 Task: Add Market Corner Organic Roasted Red Pepper Hummus to the cart.
Action: Mouse moved to (910, 288)
Screenshot: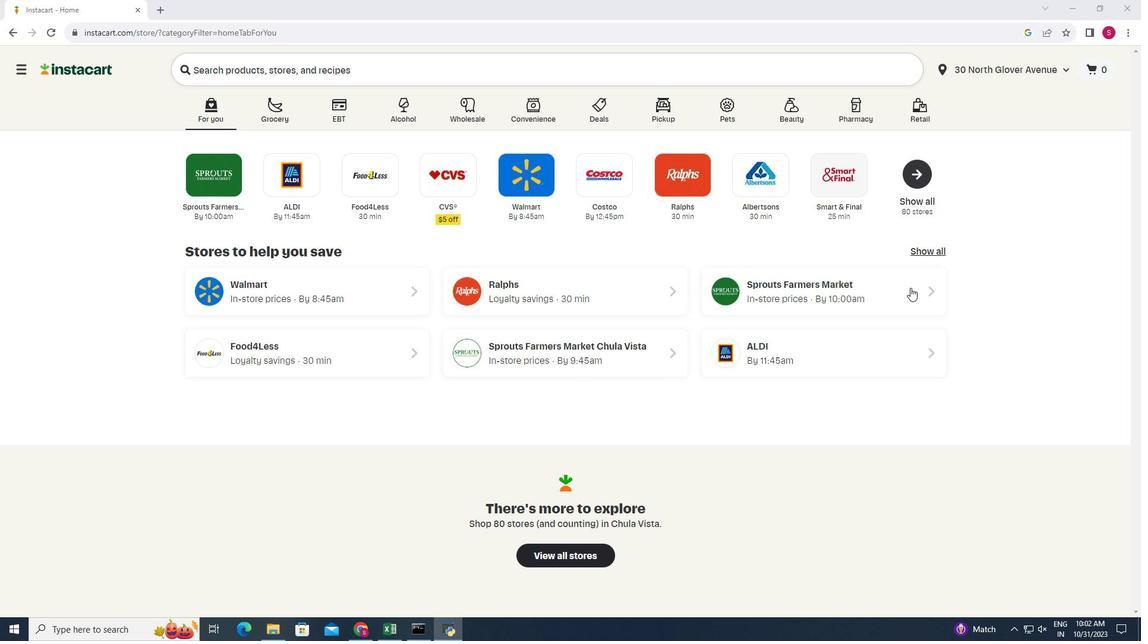 
Action: Mouse pressed left at (910, 288)
Screenshot: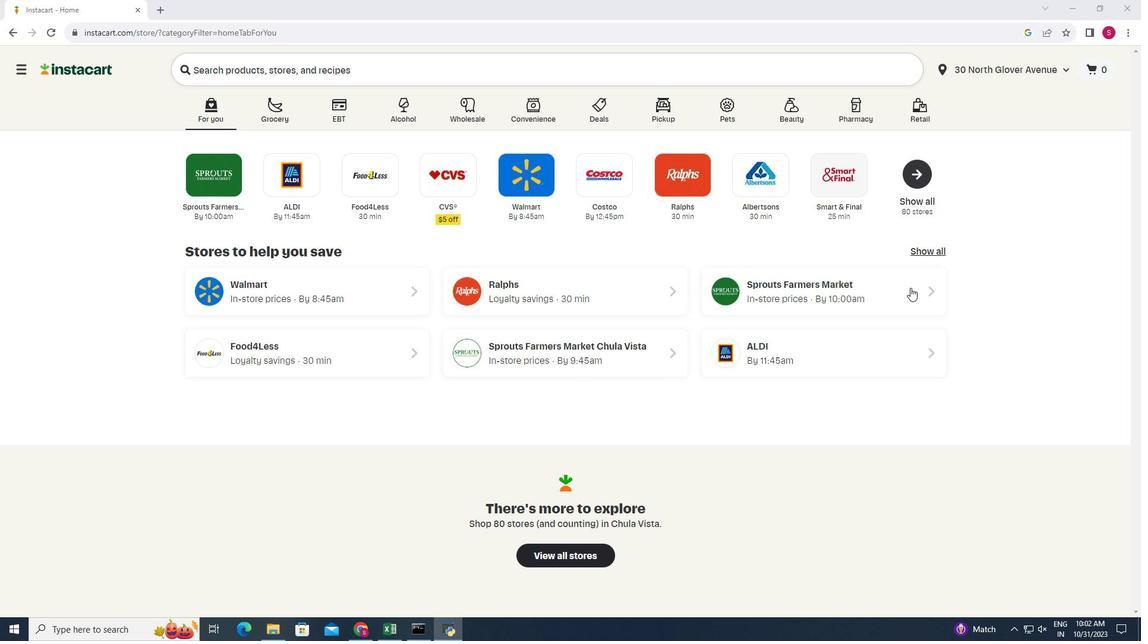 
Action: Mouse moved to (24, 518)
Screenshot: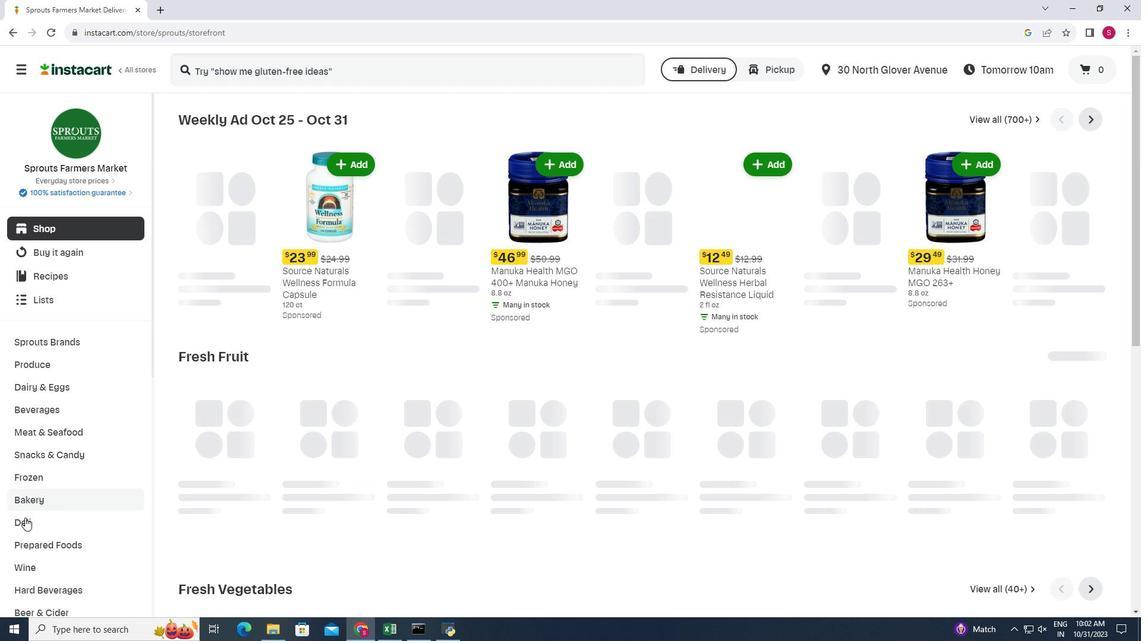 
Action: Mouse pressed left at (24, 518)
Screenshot: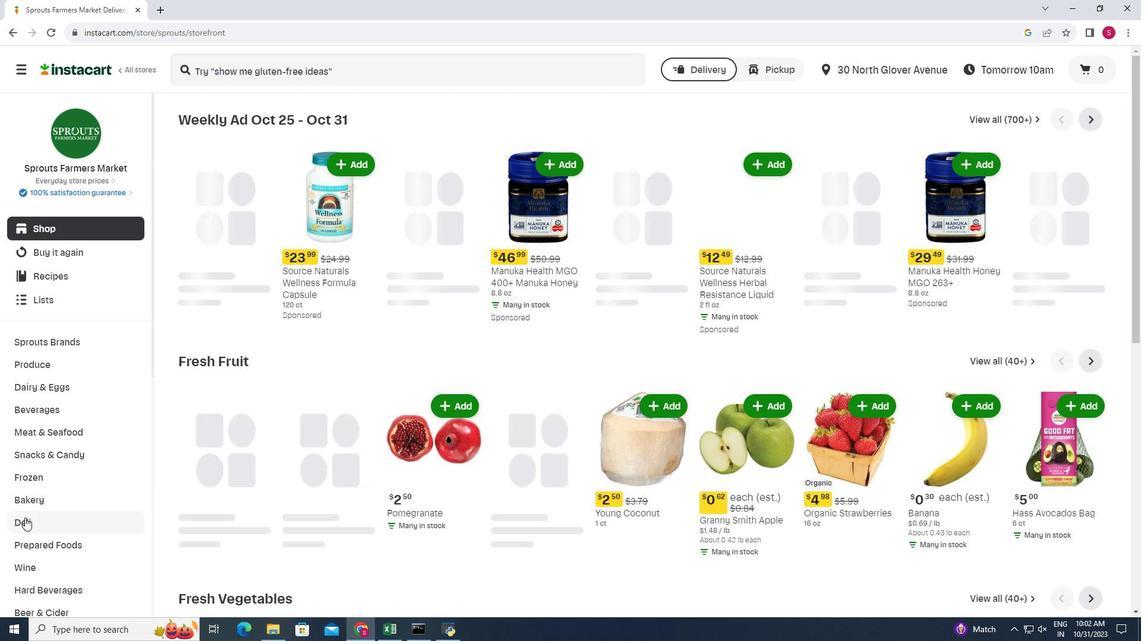
Action: Mouse moved to (416, 146)
Screenshot: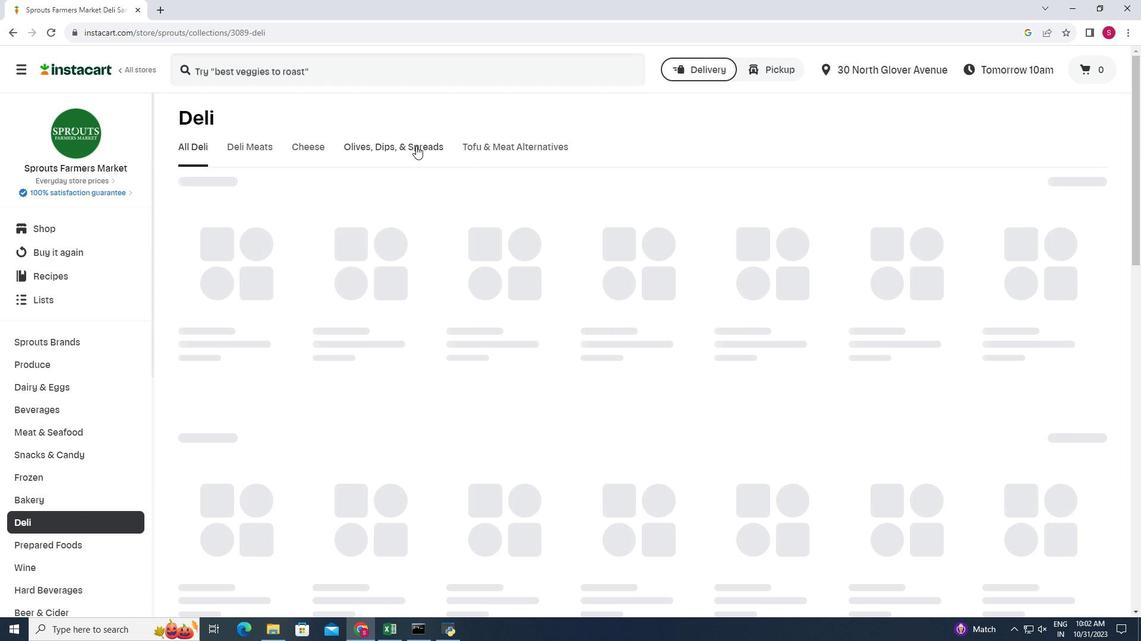 
Action: Mouse pressed left at (416, 146)
Screenshot: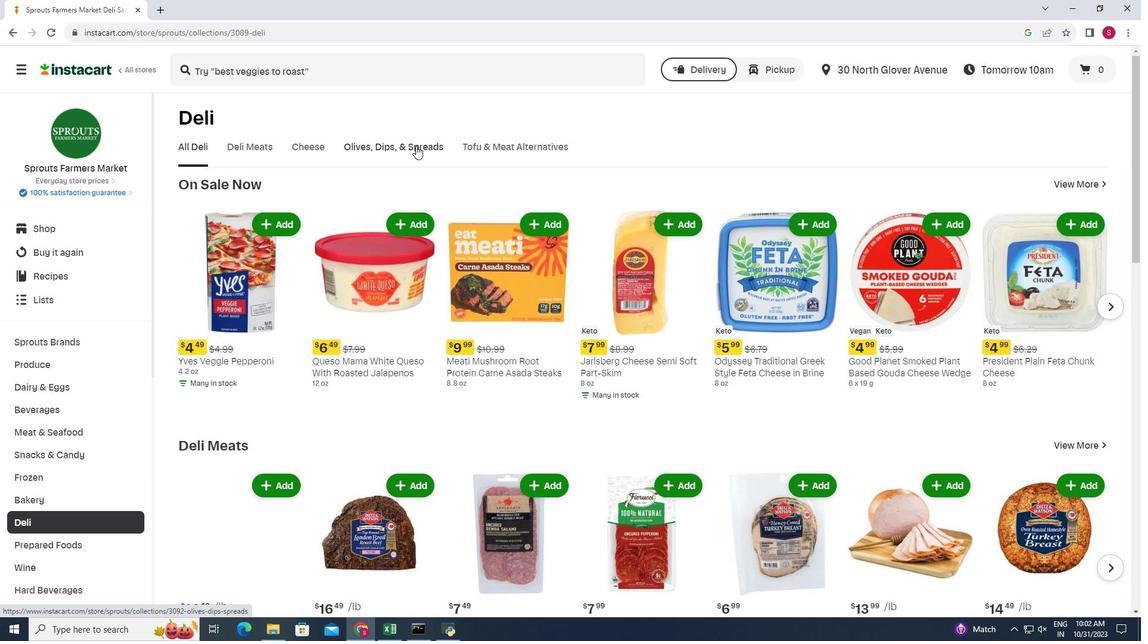 
Action: Mouse moved to (269, 202)
Screenshot: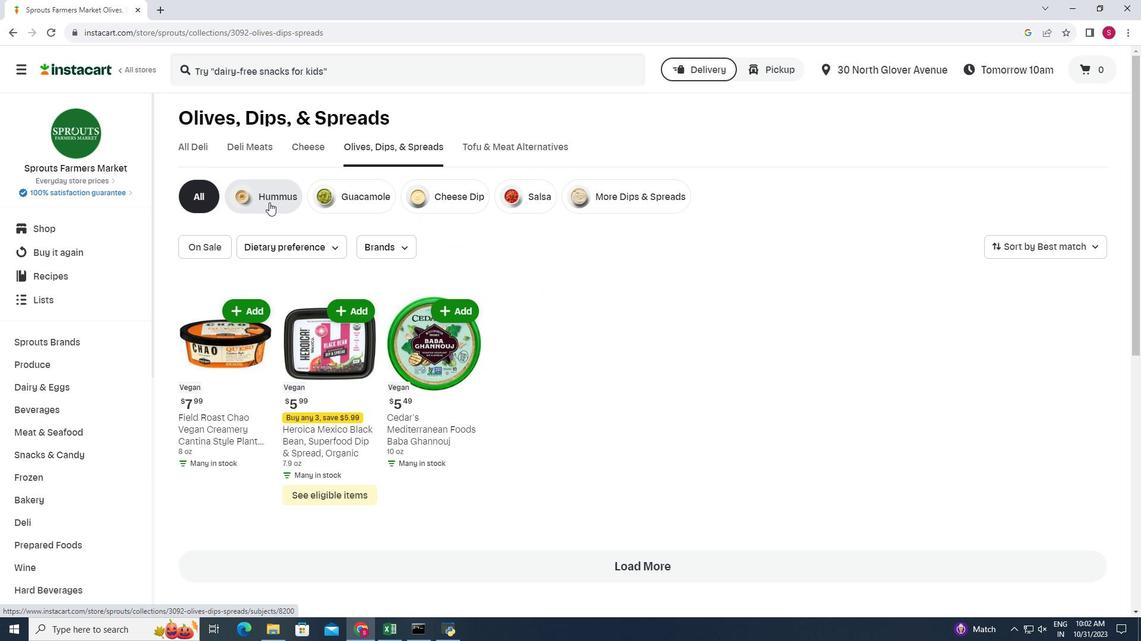 
Action: Mouse pressed left at (269, 202)
Screenshot: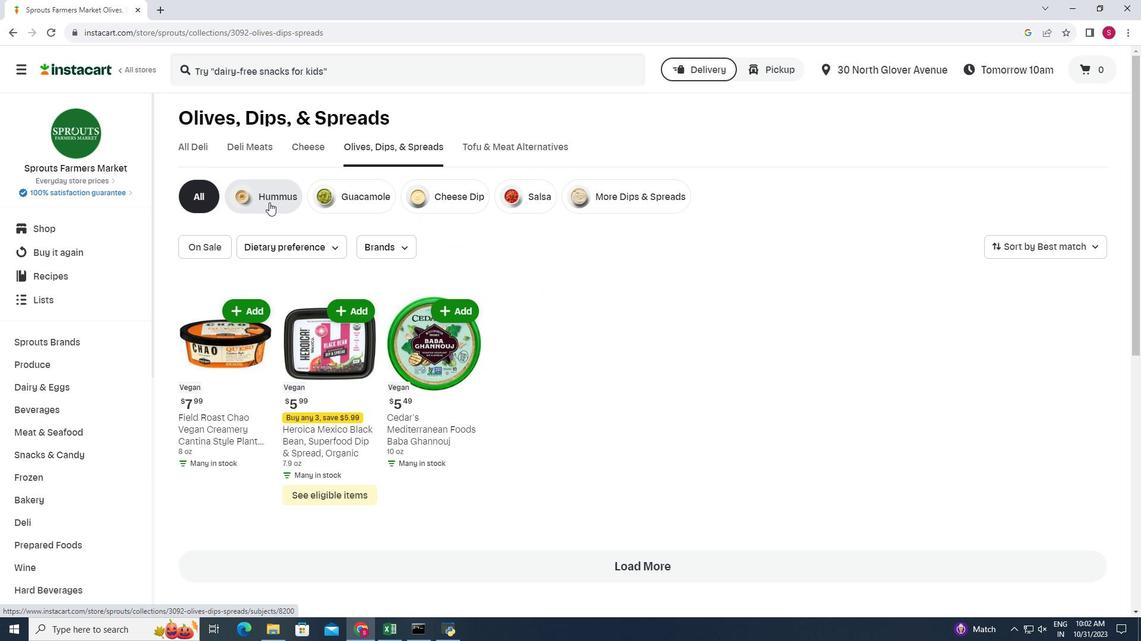 
Action: Mouse moved to (565, 265)
Screenshot: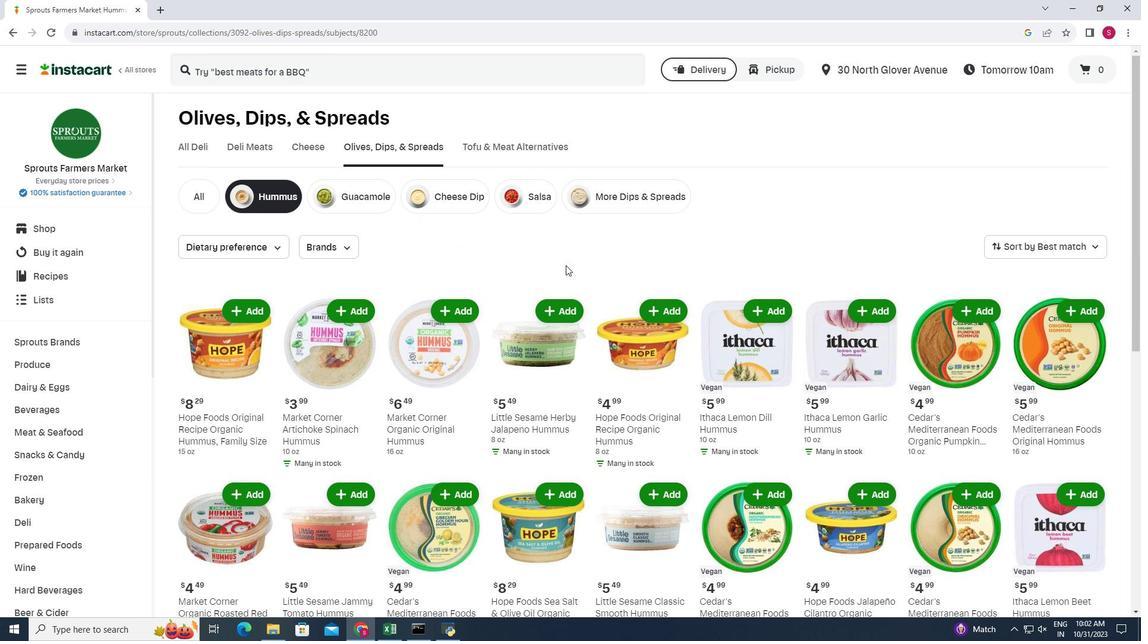
Action: Mouse scrolled (565, 265) with delta (0, 0)
Screenshot: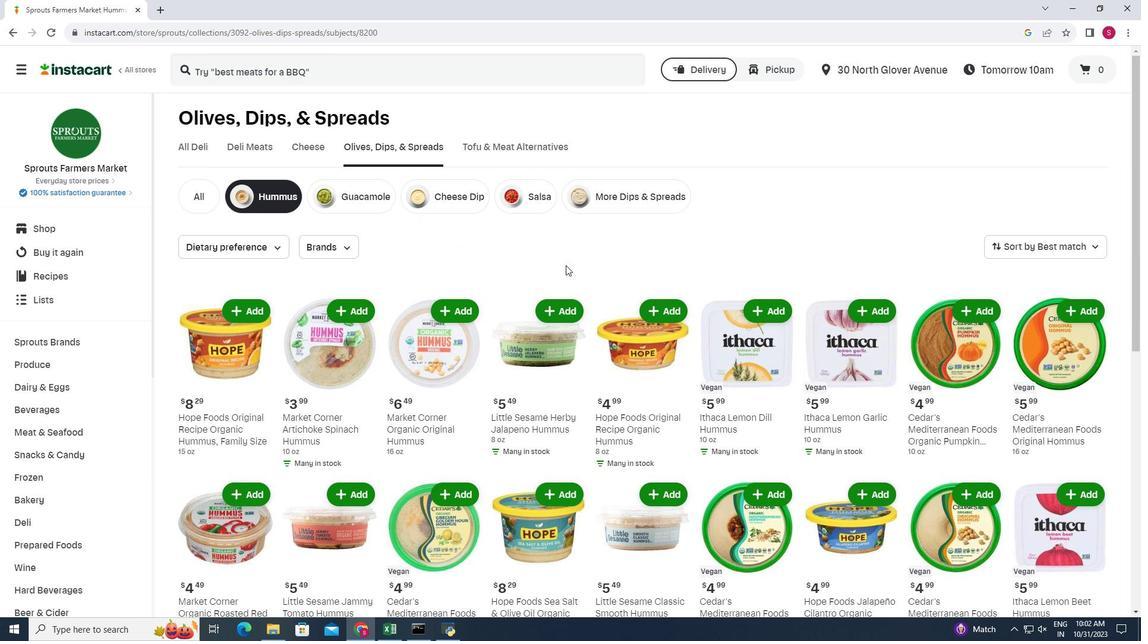 
Action: Mouse moved to (1053, 372)
Screenshot: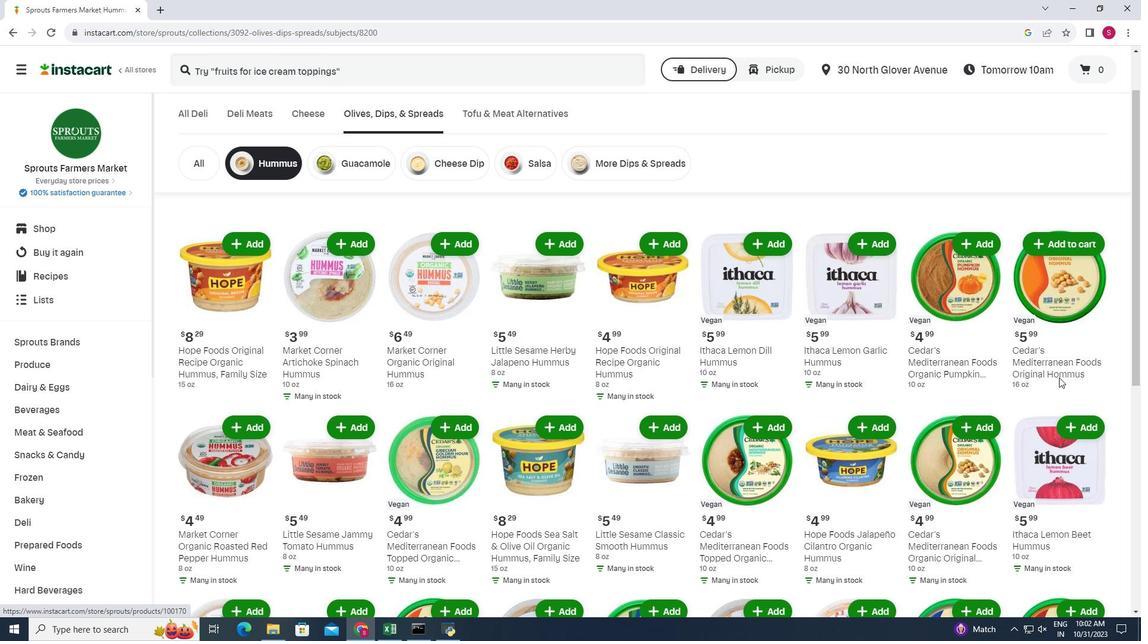 
Action: Mouse scrolled (1053, 372) with delta (0, 0)
Screenshot: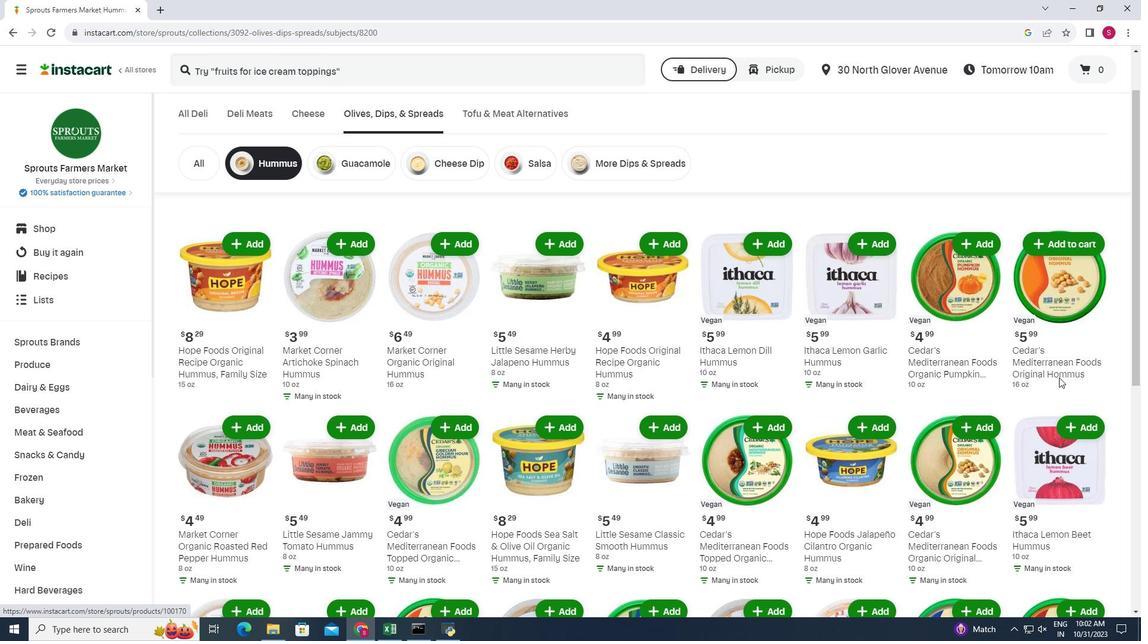 
Action: Mouse moved to (1058, 377)
Screenshot: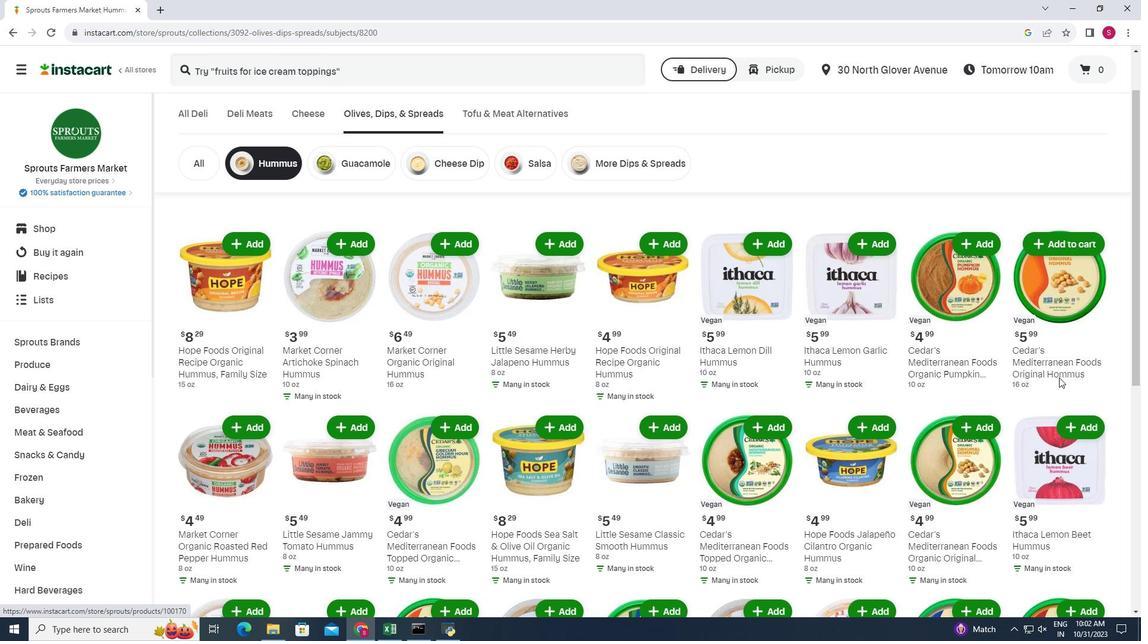 
Action: Mouse scrolled (1058, 376) with delta (0, 0)
Screenshot: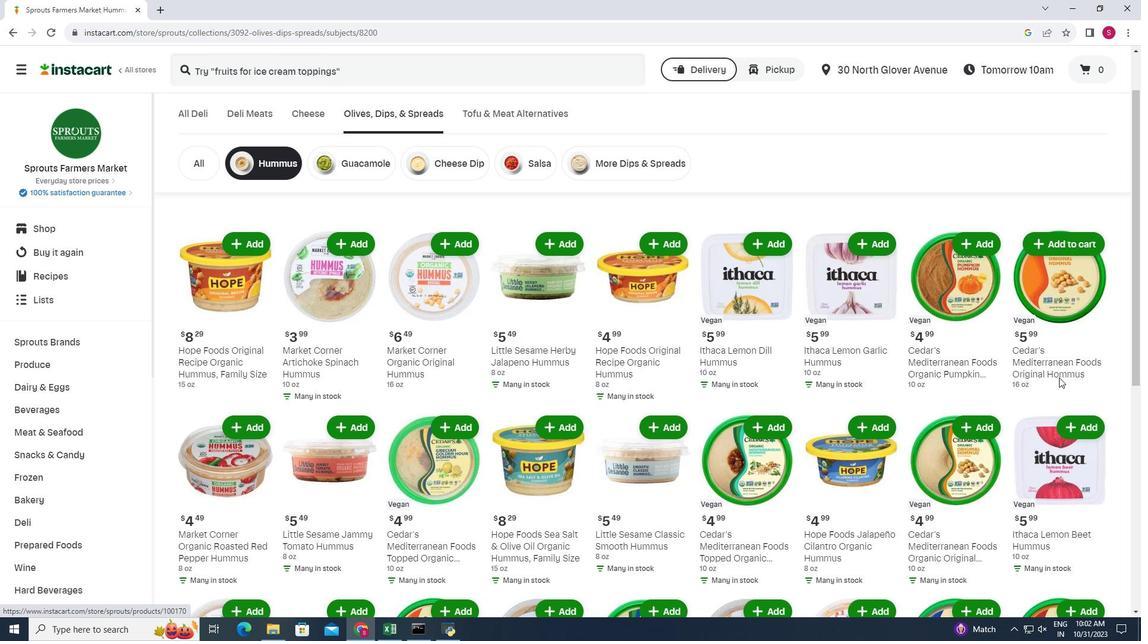 
Action: Mouse moved to (1059, 377)
Screenshot: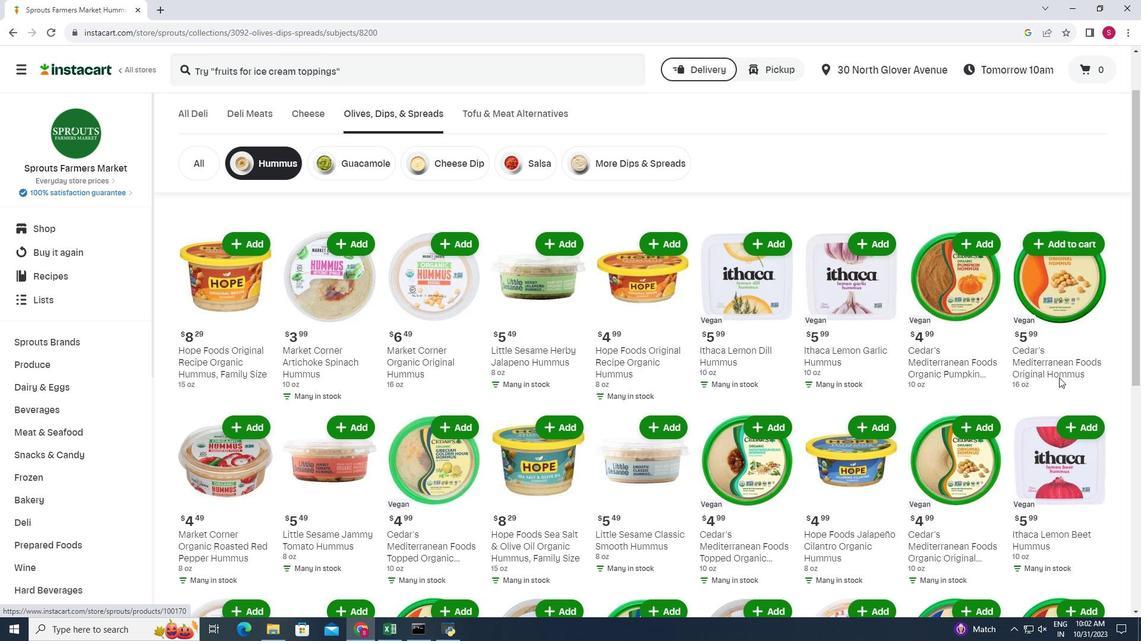 
Action: Mouse scrolled (1059, 377) with delta (0, 0)
Screenshot: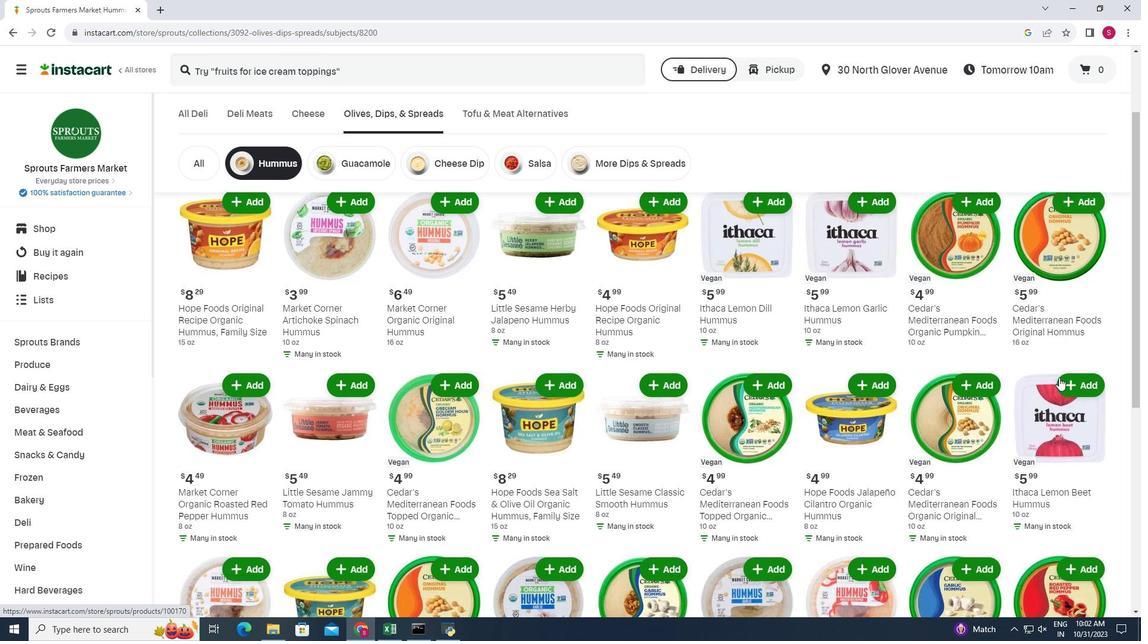 
Action: Mouse moved to (198, 364)
Screenshot: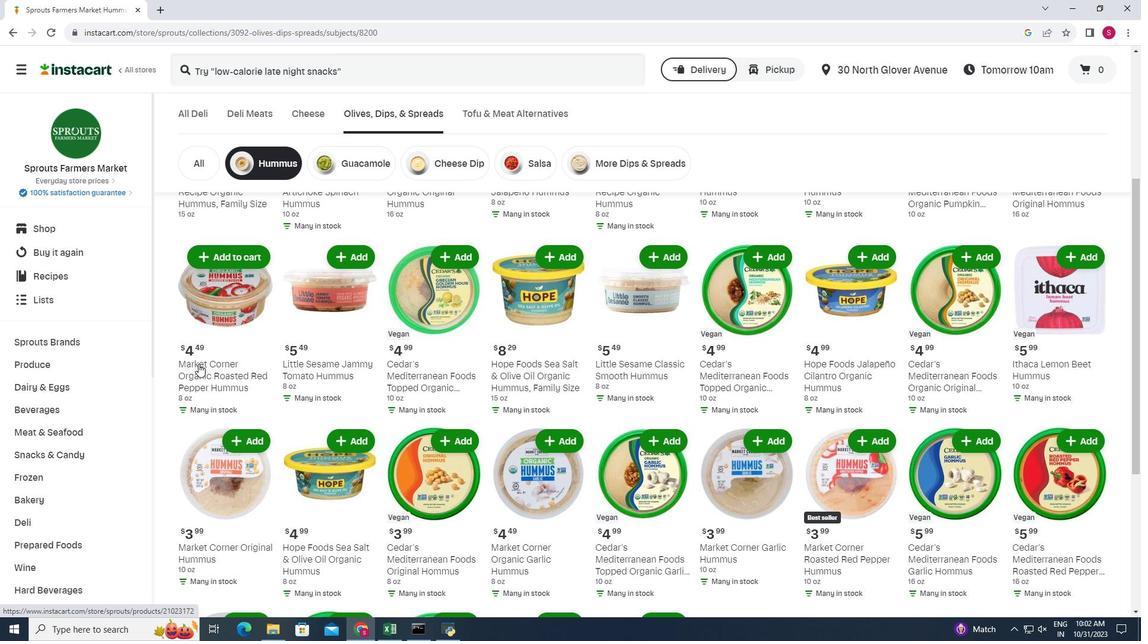 
Action: Mouse scrolled (198, 363) with delta (0, 0)
Screenshot: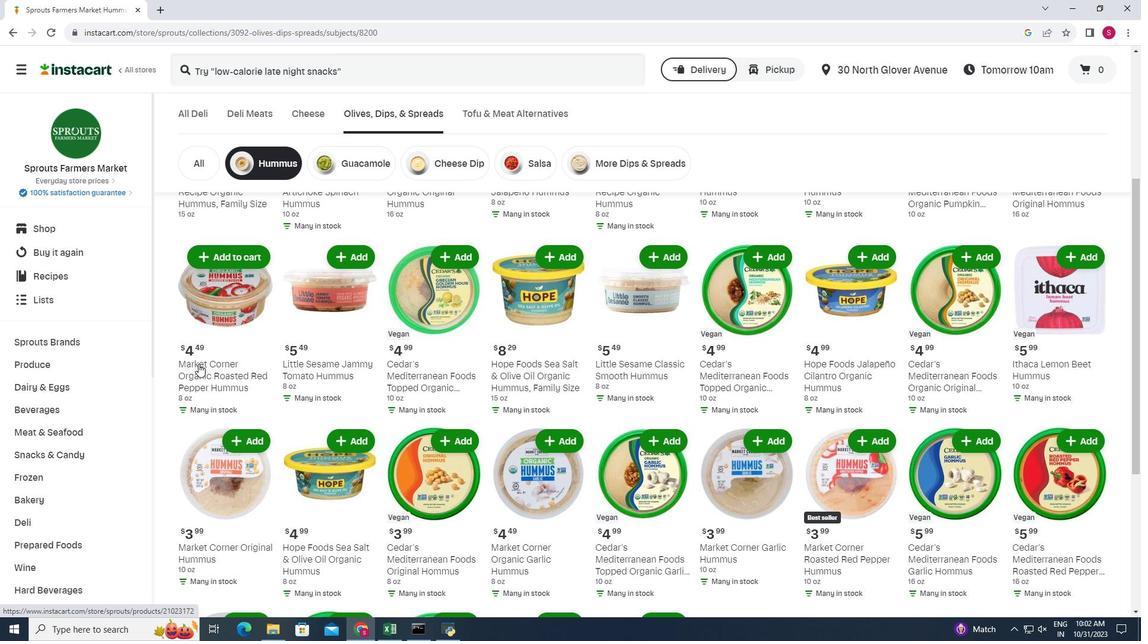 
Action: Mouse moved to (191, 357)
Screenshot: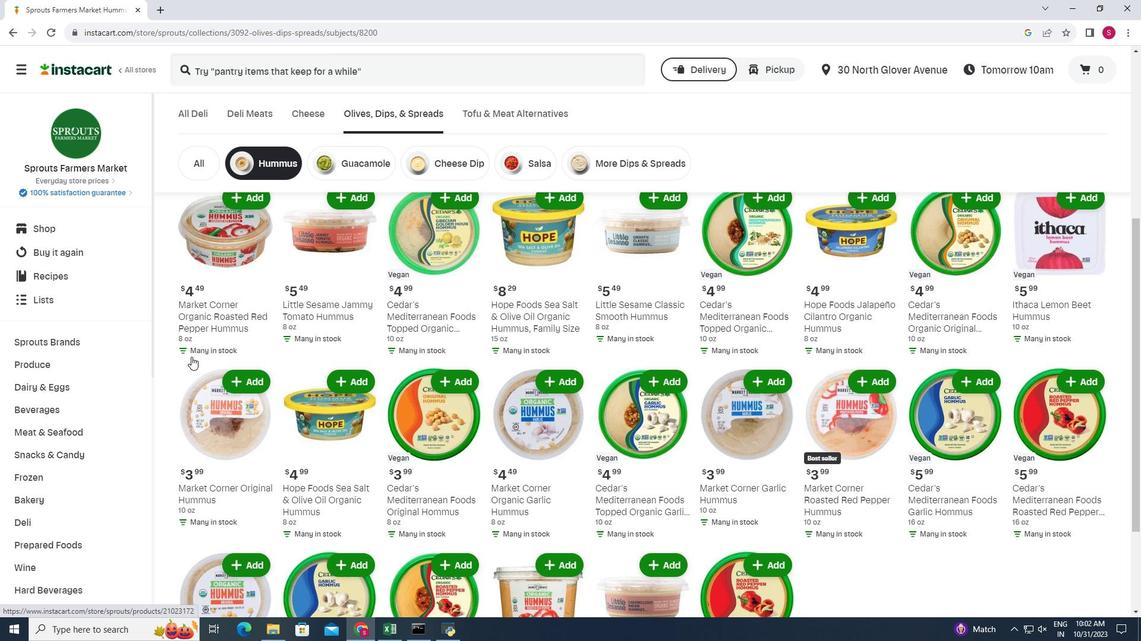 
Action: Mouse scrolled (191, 357) with delta (0, 0)
Screenshot: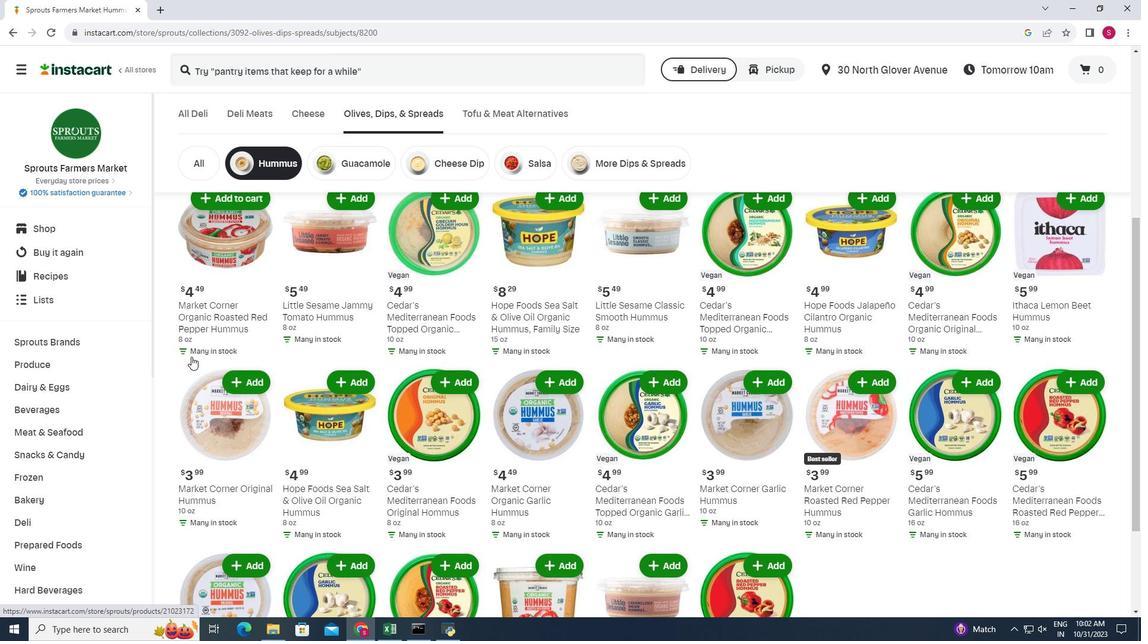 
Action: Mouse moved to (232, 253)
Screenshot: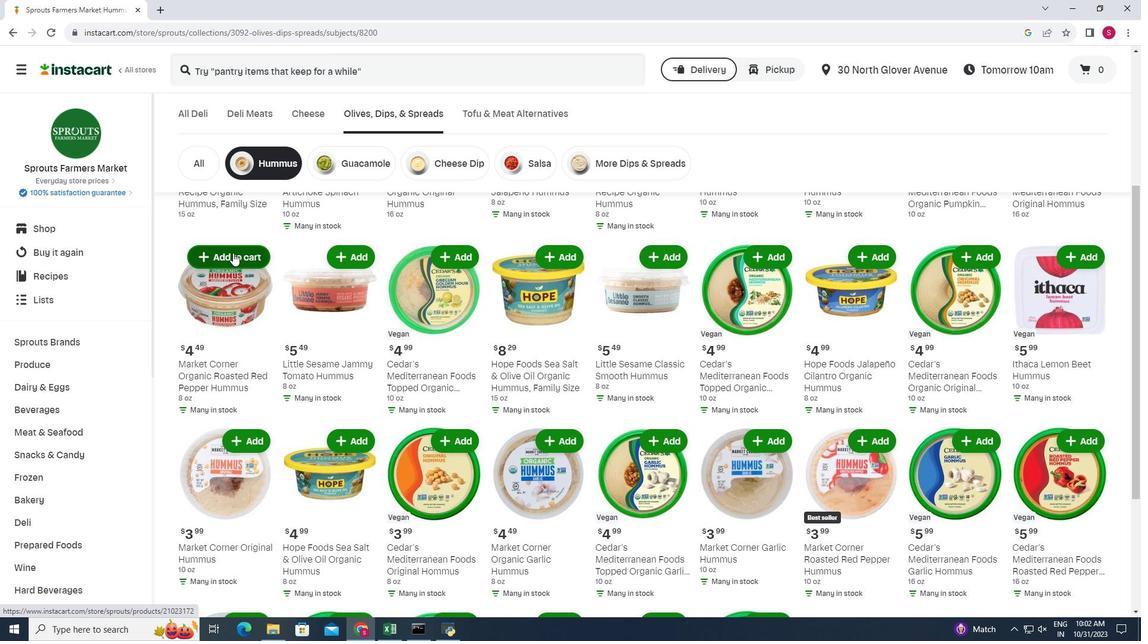 
Action: Mouse pressed left at (232, 253)
Screenshot: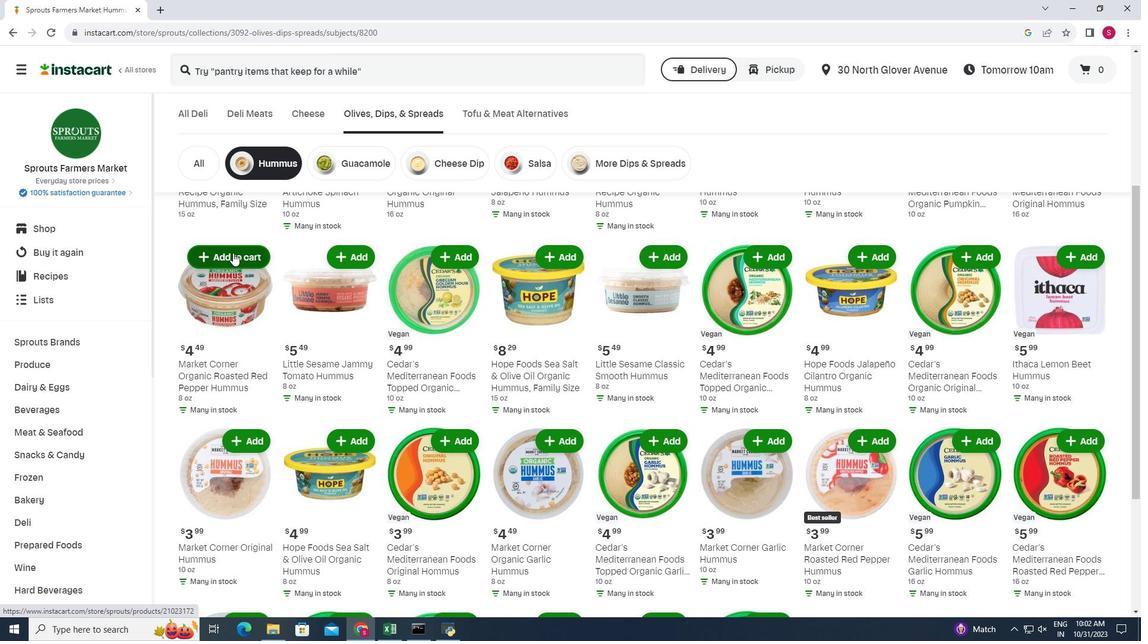 
Action: Mouse moved to (239, 223)
Screenshot: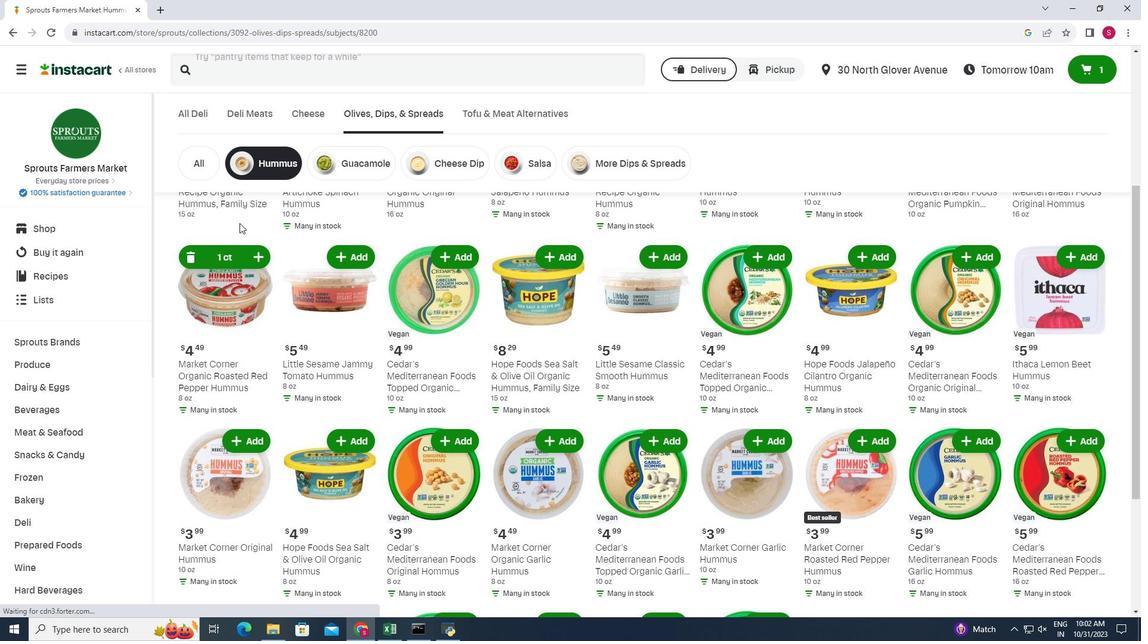 
